 Task: Add Wiley's Finest Wild Alaskan Fish Oil Prenatal DHA to the cart.
Action: Mouse moved to (239, 108)
Screenshot: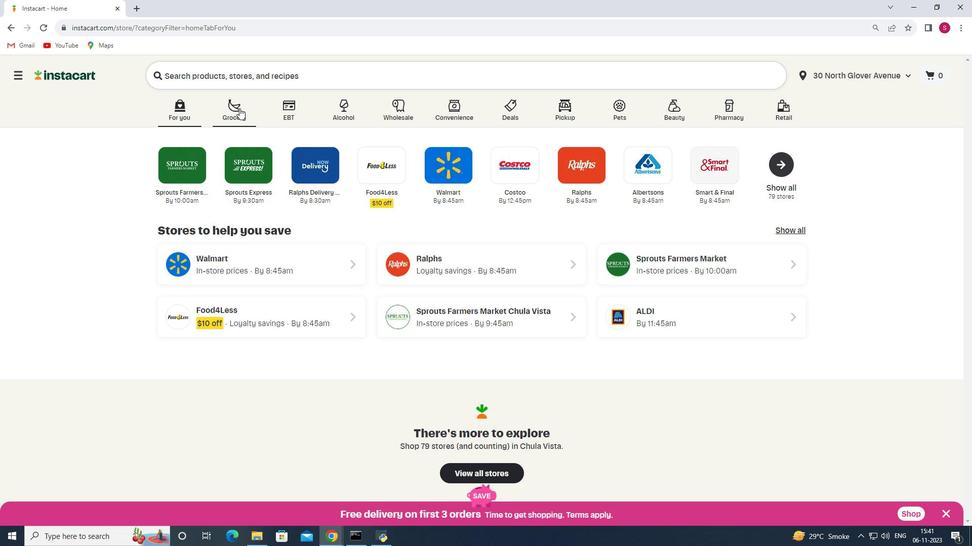 
Action: Mouse pressed left at (239, 108)
Screenshot: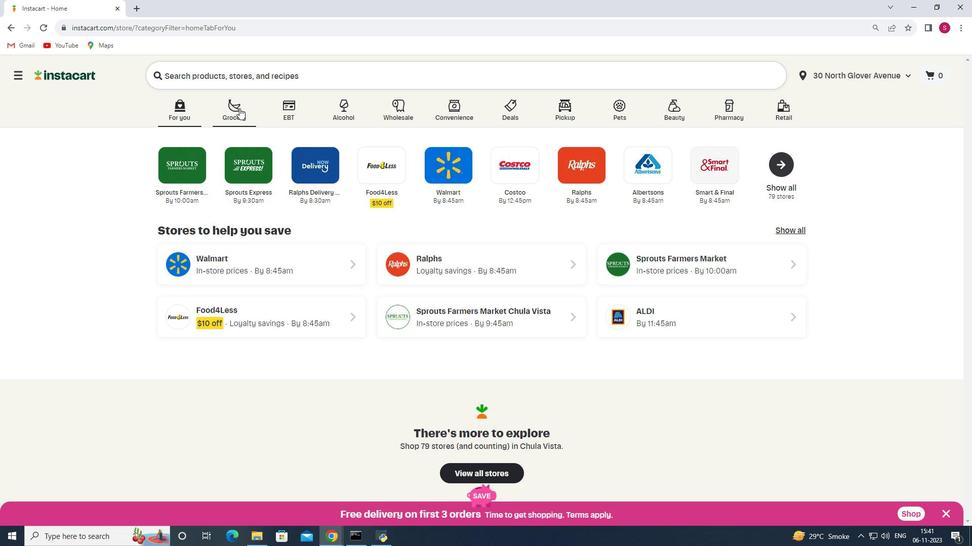
Action: Mouse moved to (264, 280)
Screenshot: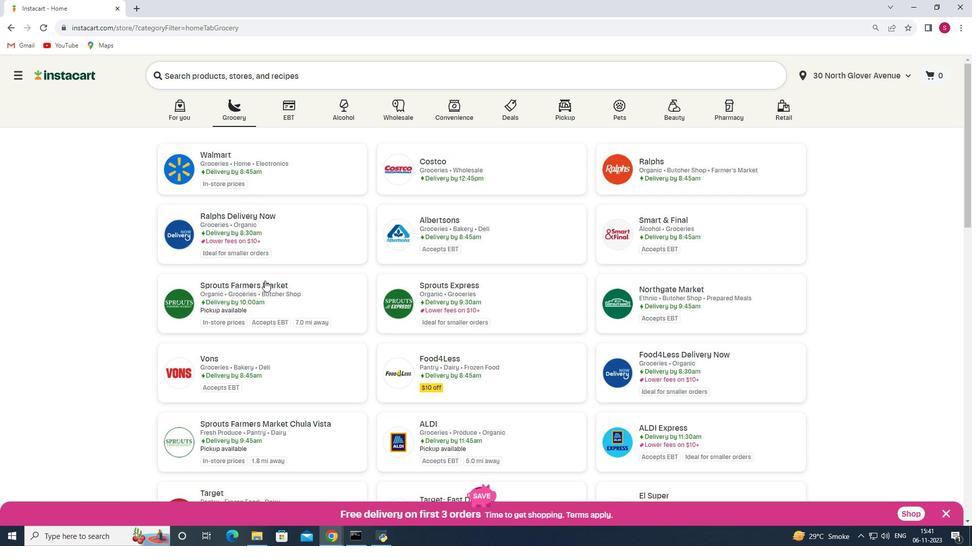 
Action: Mouse pressed left at (264, 280)
Screenshot: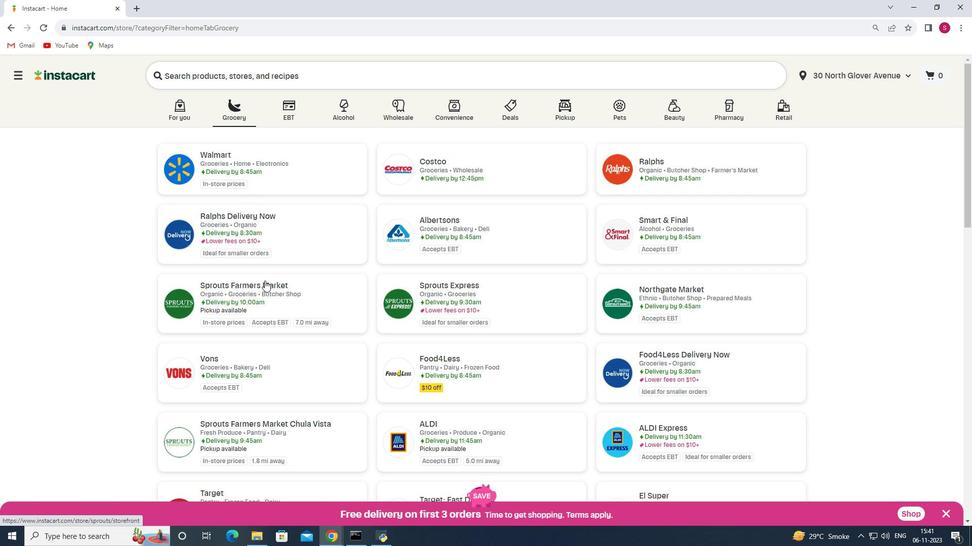 
Action: Mouse moved to (99, 287)
Screenshot: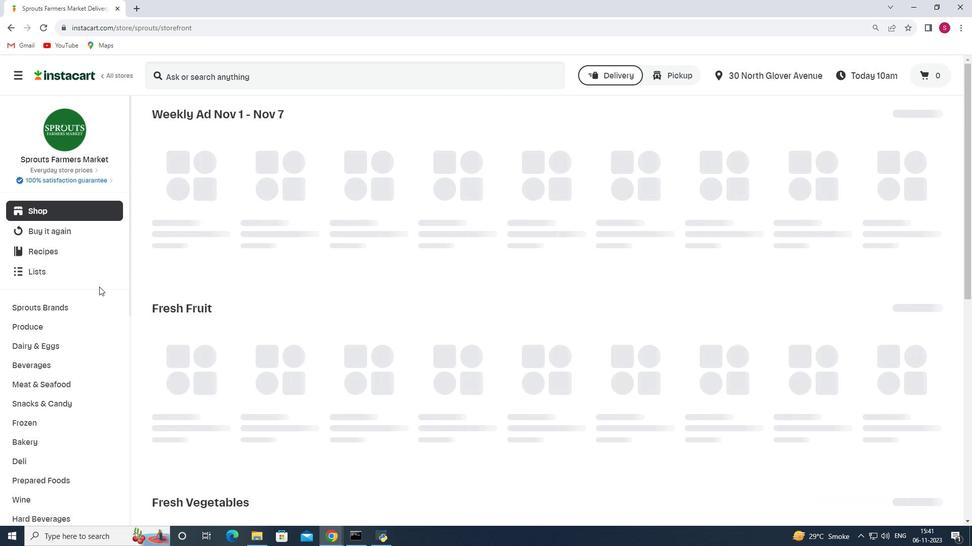 
Action: Mouse scrolled (99, 286) with delta (0, 0)
Screenshot: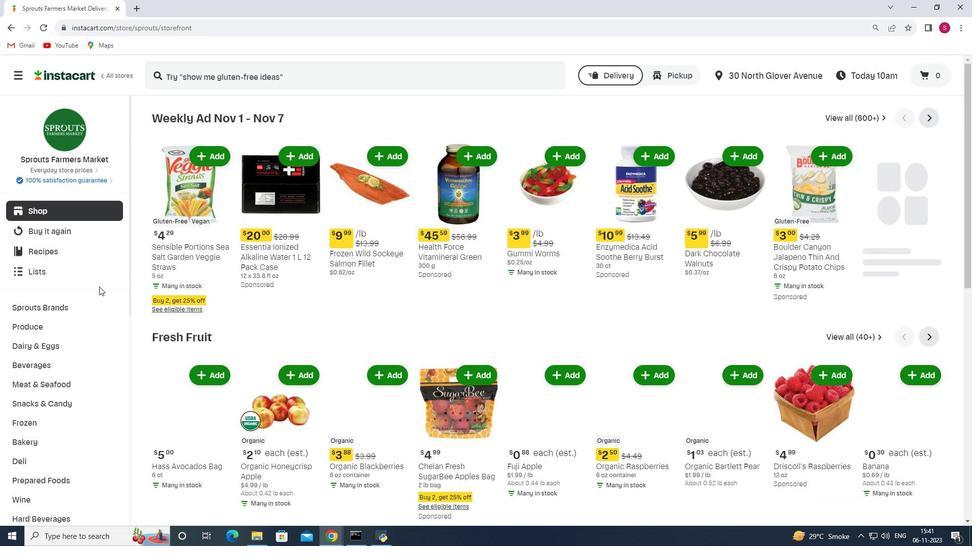 
Action: Mouse scrolled (99, 286) with delta (0, 0)
Screenshot: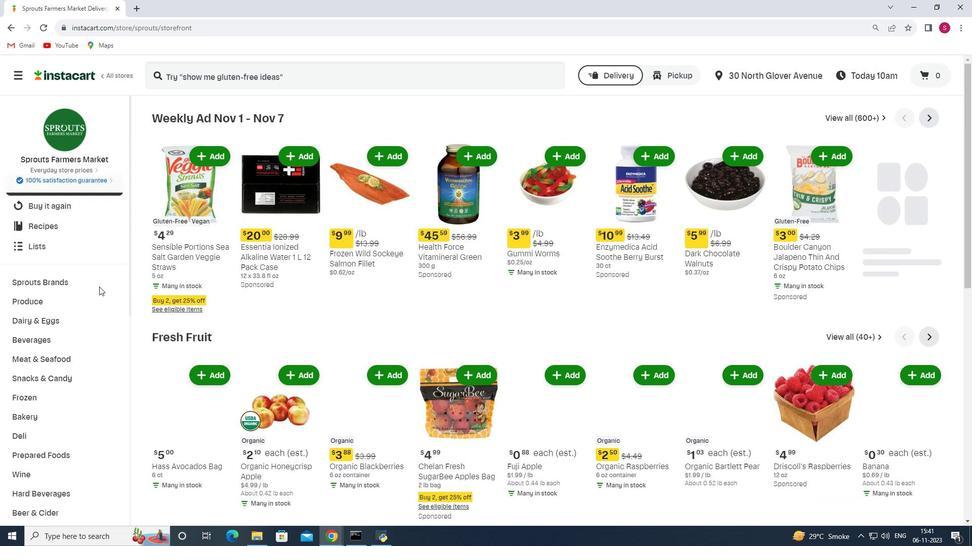 
Action: Mouse scrolled (99, 286) with delta (0, 0)
Screenshot: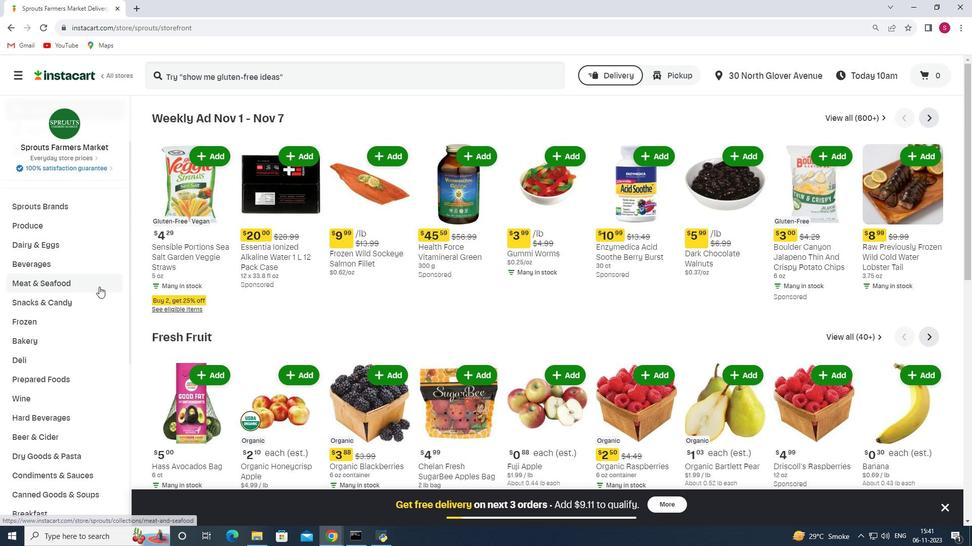 
Action: Mouse moved to (98, 287)
Screenshot: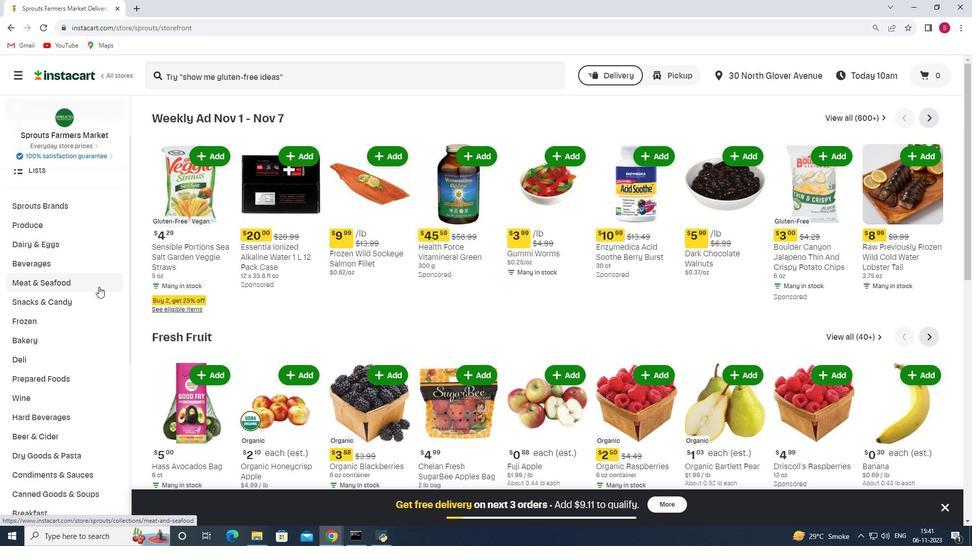 
Action: Mouse scrolled (98, 286) with delta (0, 0)
Screenshot: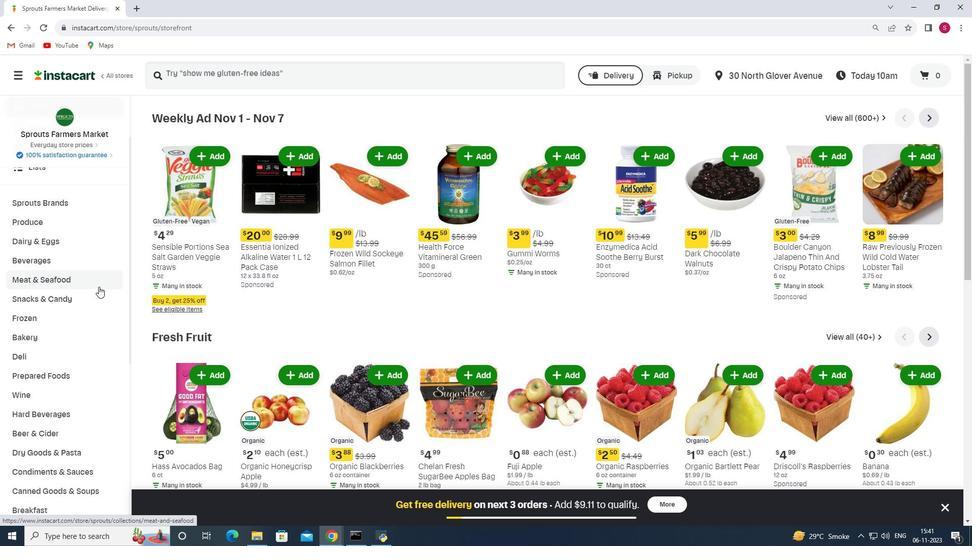 
Action: Mouse scrolled (98, 286) with delta (0, 0)
Screenshot: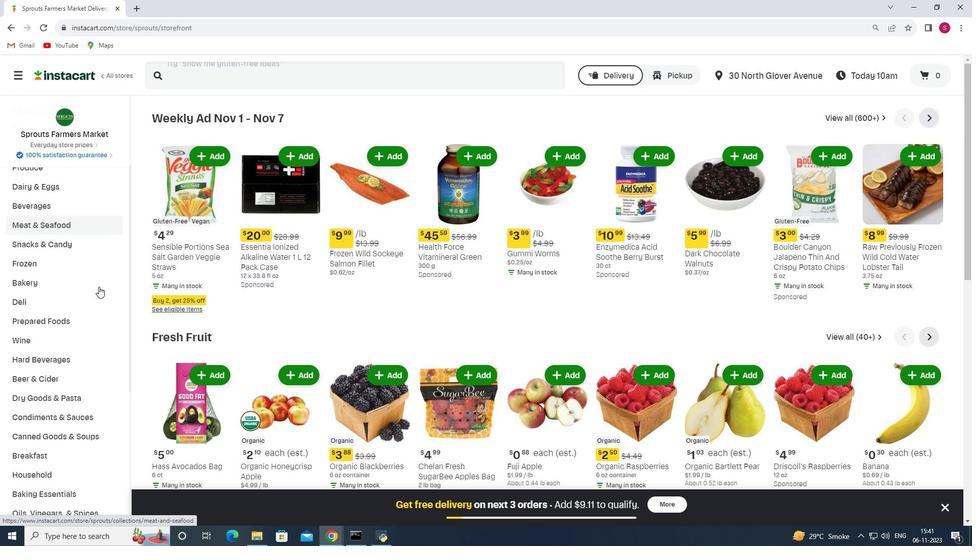 
Action: Mouse scrolled (98, 286) with delta (0, 0)
Screenshot: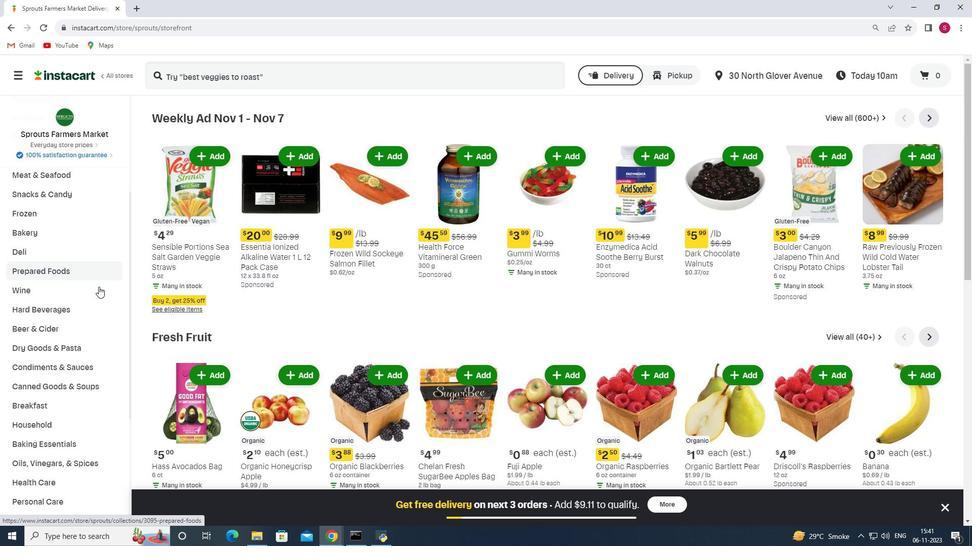 
Action: Mouse scrolled (98, 286) with delta (0, 0)
Screenshot: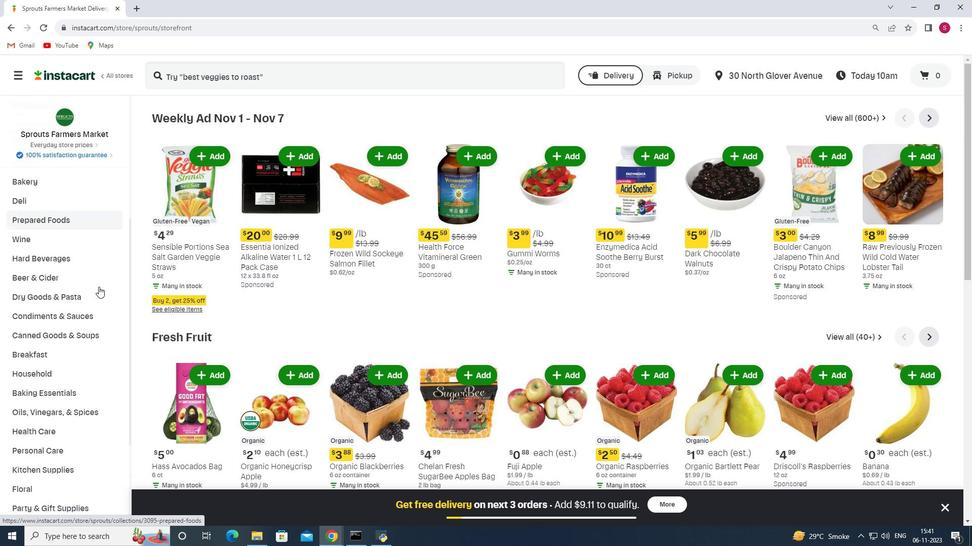 
Action: Mouse scrolled (98, 286) with delta (0, 0)
Screenshot: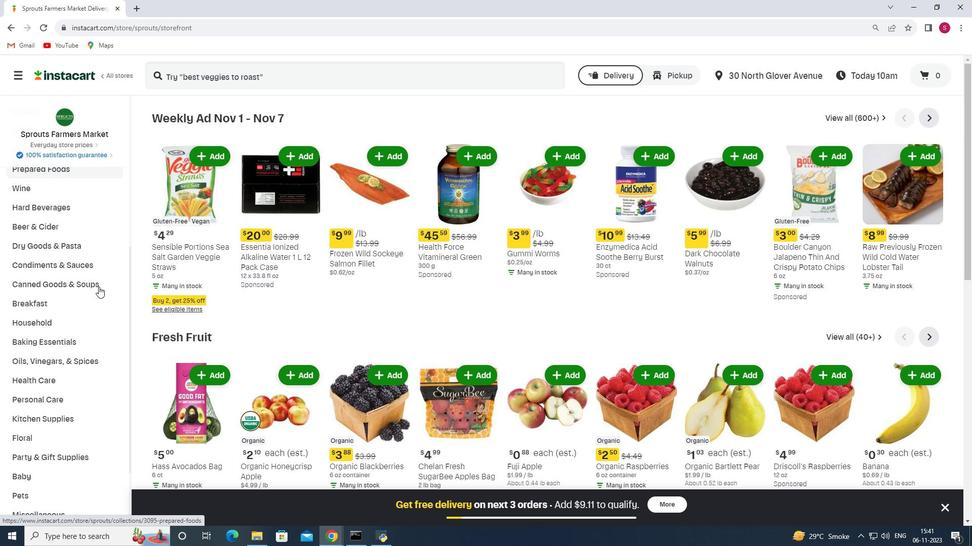 
Action: Mouse moved to (51, 339)
Screenshot: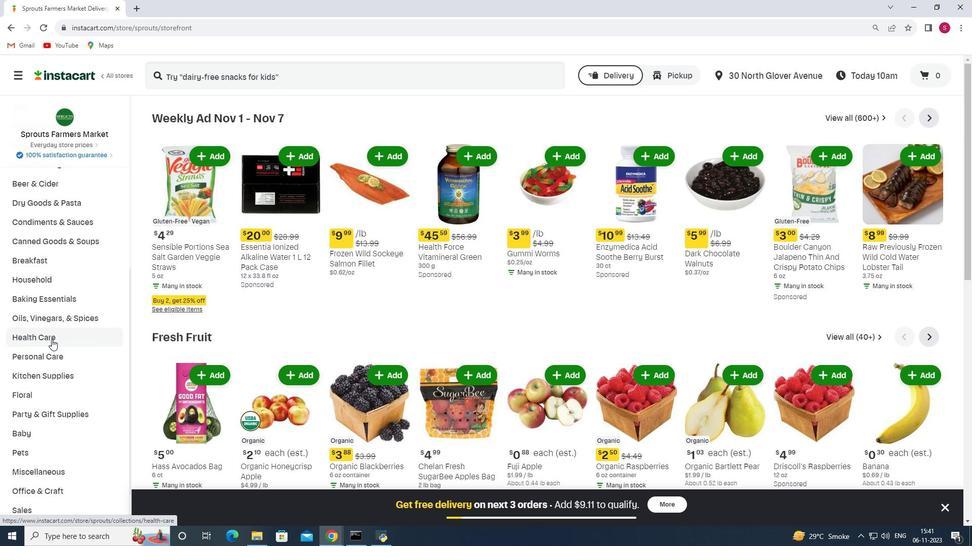 
Action: Mouse pressed left at (51, 339)
Screenshot: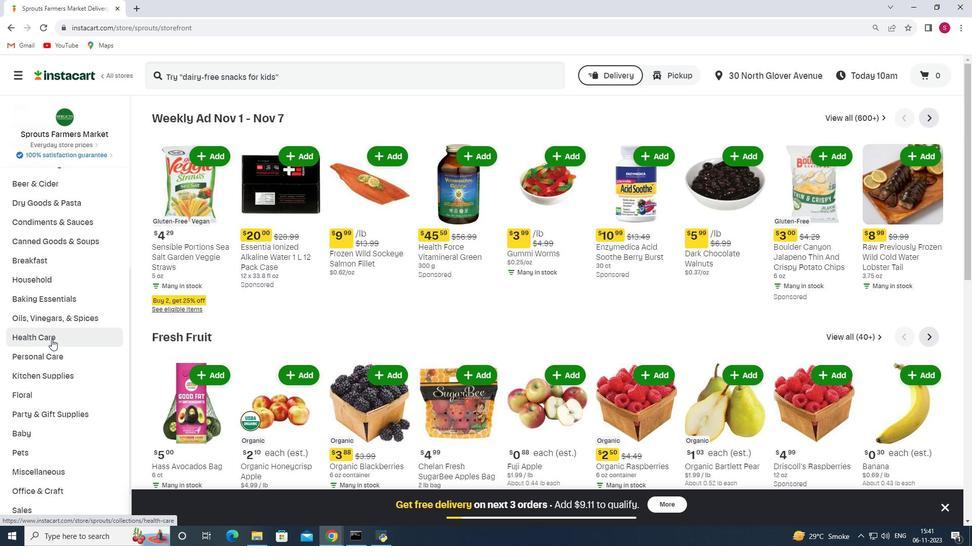 
Action: Mouse moved to (356, 144)
Screenshot: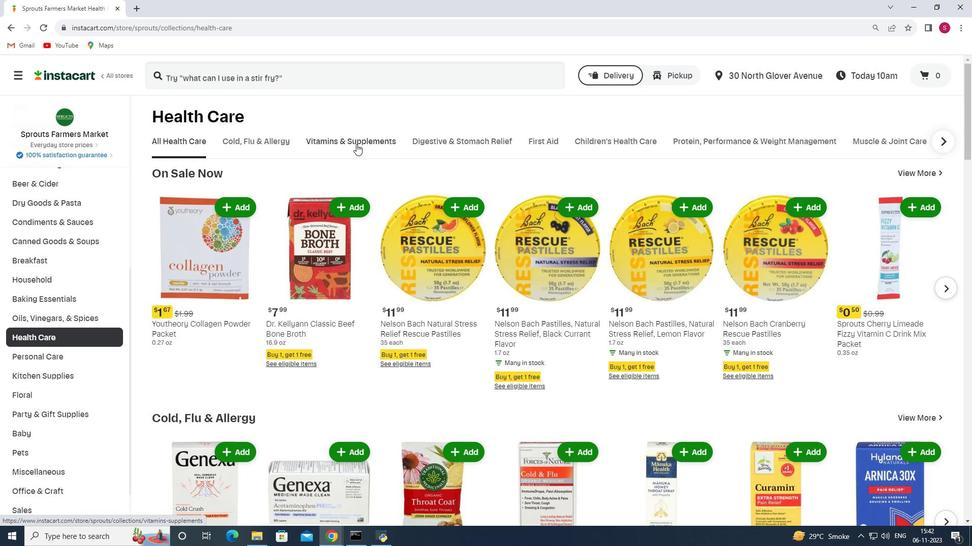 
Action: Mouse pressed left at (356, 144)
Screenshot: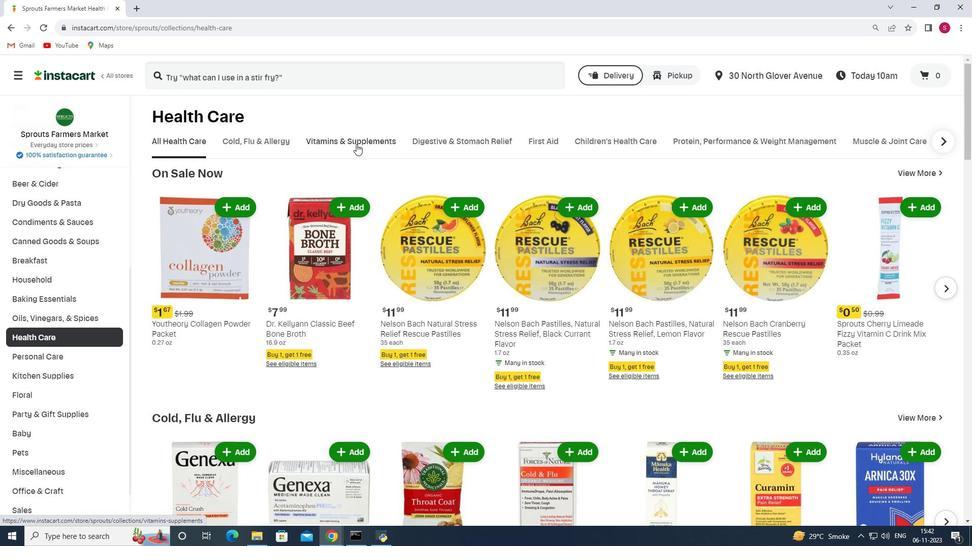 
Action: Mouse moved to (727, 181)
Screenshot: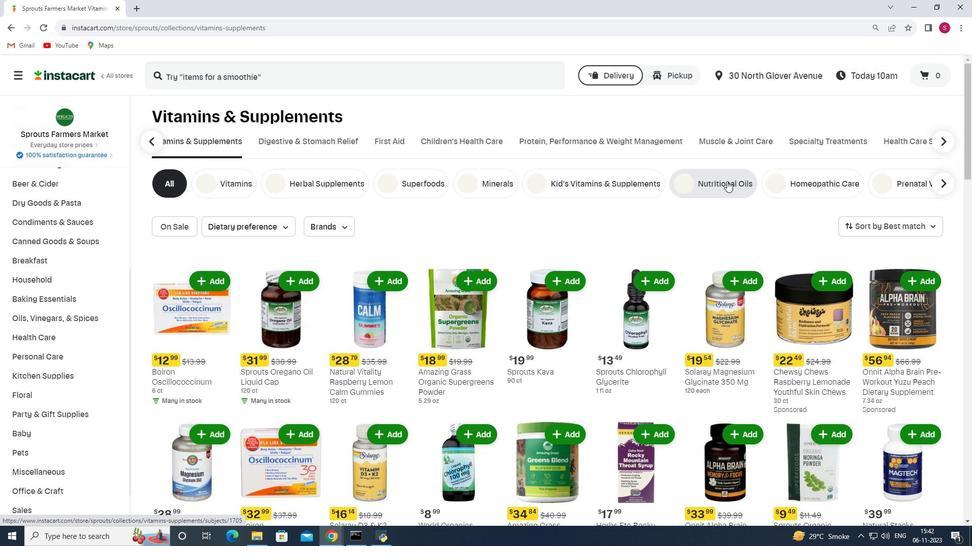 
Action: Mouse pressed left at (727, 181)
Screenshot: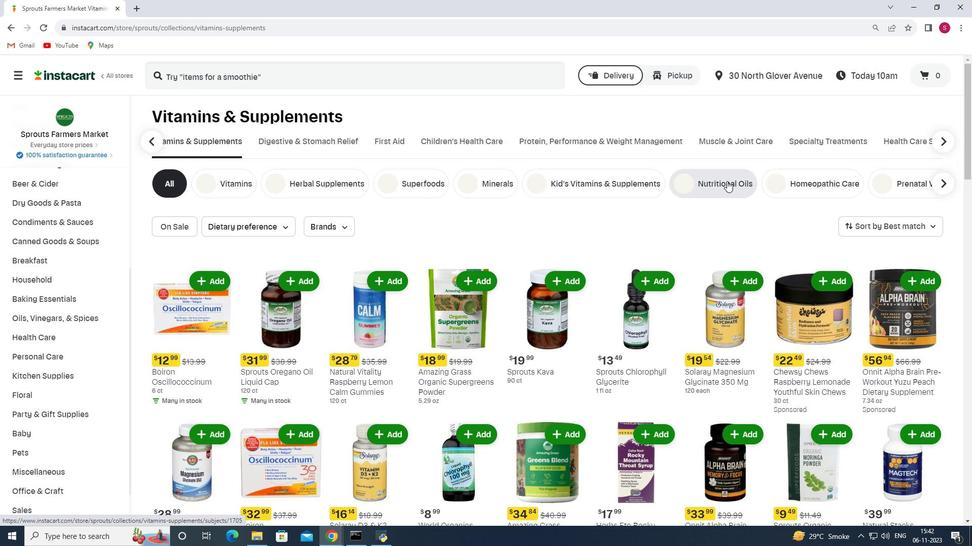 
Action: Mouse moved to (277, 72)
Screenshot: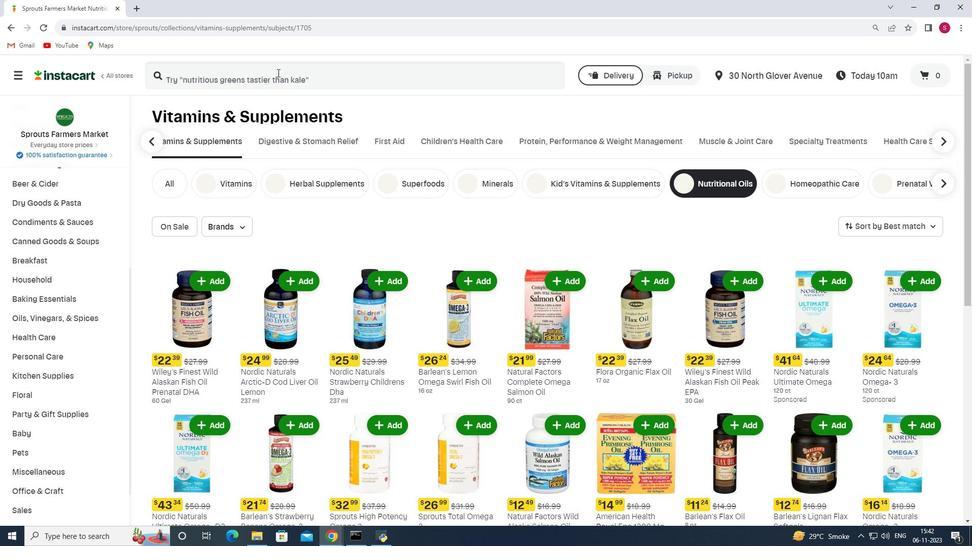 
Action: Mouse pressed left at (277, 72)
Screenshot: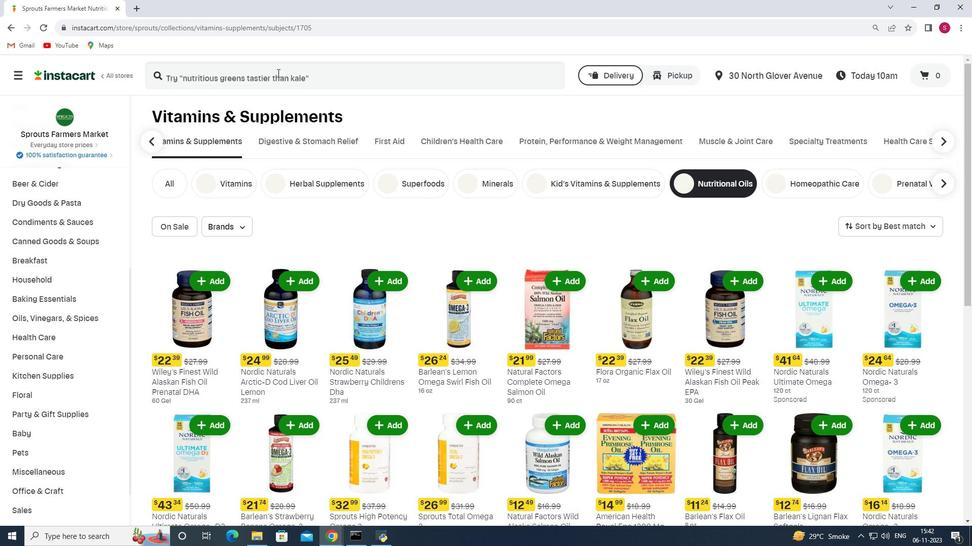 
Action: Key pressed <Key.shift>Wiley's<Key.space><Key.shift>Finest<Key.space><Key.shift>Wild<Key.space><Key.shift>Alaskan<Key.space><Key.shift>Fish<Key.space><Key.shift_r>Oil<Key.space><Key.shift_r>Prenatal<Key.space><Key.shift>Dha<Key.enter>
Screenshot: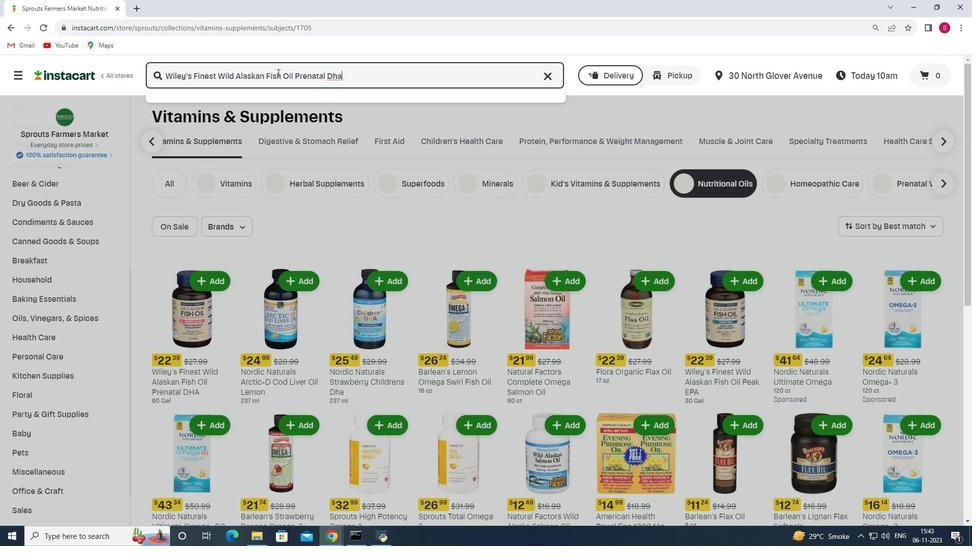 
Action: Mouse moved to (416, 176)
Screenshot: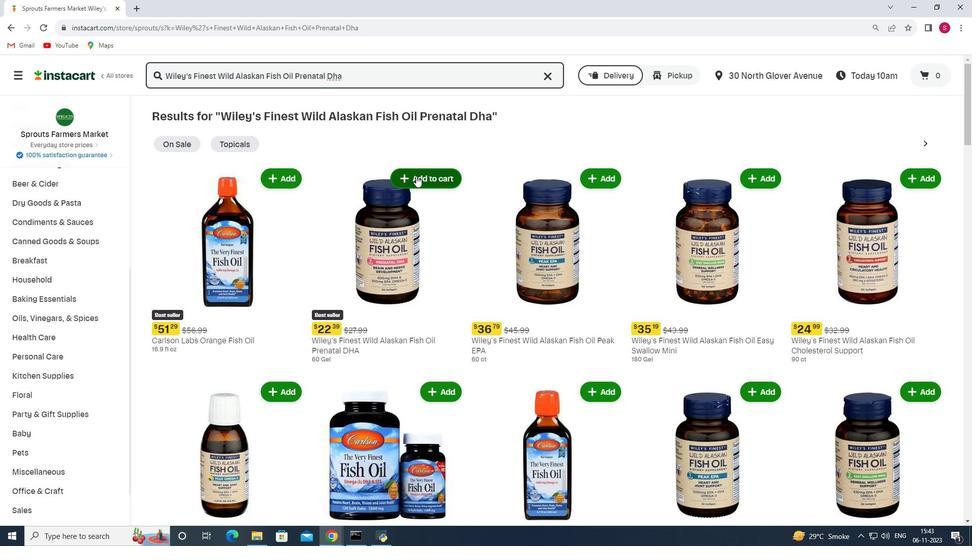 
Action: Mouse pressed left at (416, 176)
Screenshot: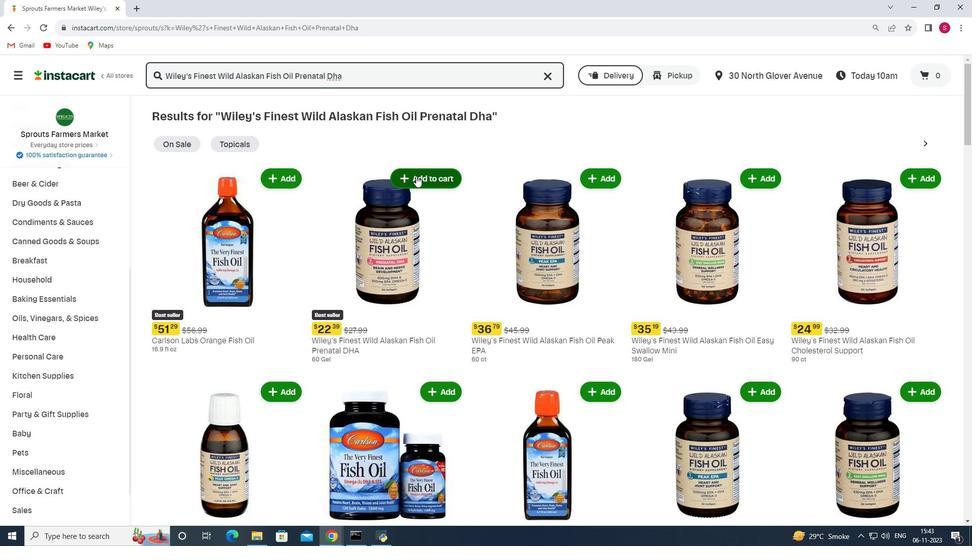 
